 Task: Select Convert Text to Traditional Chinese
Action: Mouse moved to (283, 251)
Screenshot: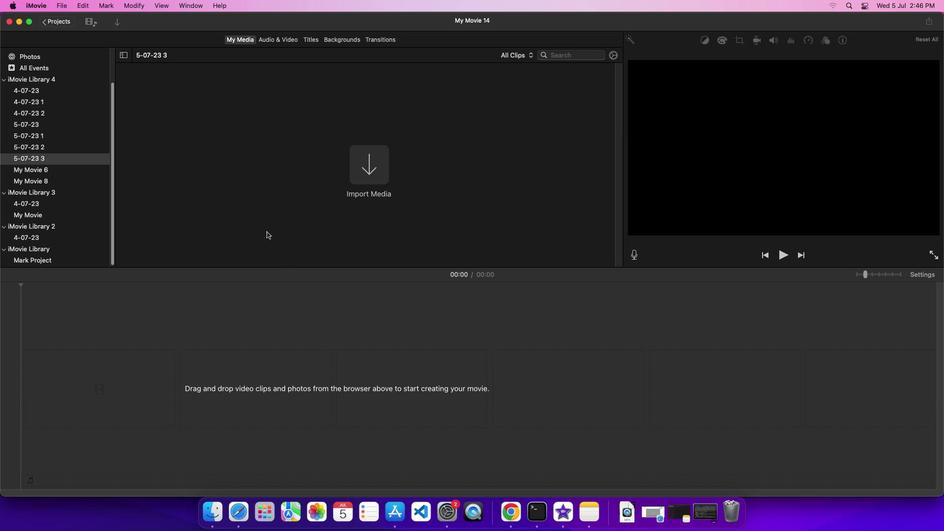 
Action: Mouse pressed left at (283, 251)
Screenshot: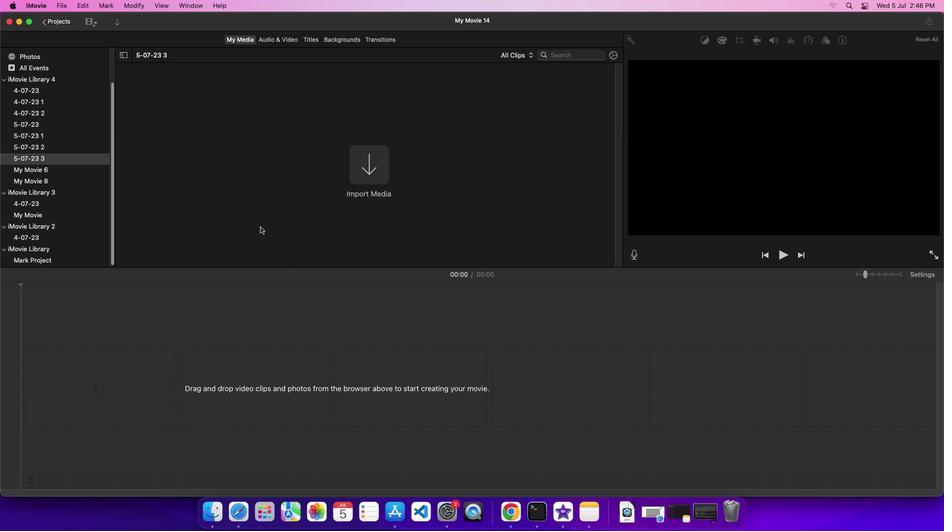 
Action: Mouse moved to (44, 4)
Screenshot: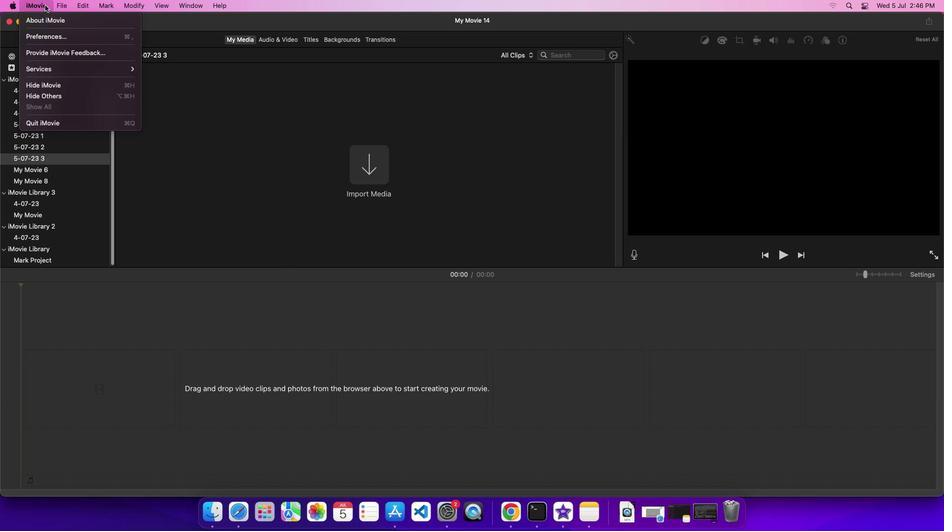 
Action: Mouse pressed left at (44, 4)
Screenshot: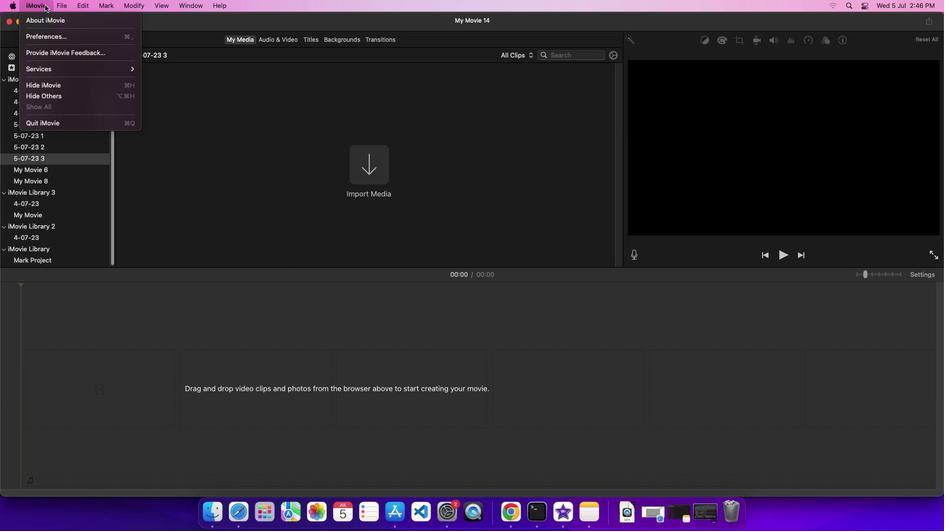 
Action: Mouse moved to (71, 65)
Screenshot: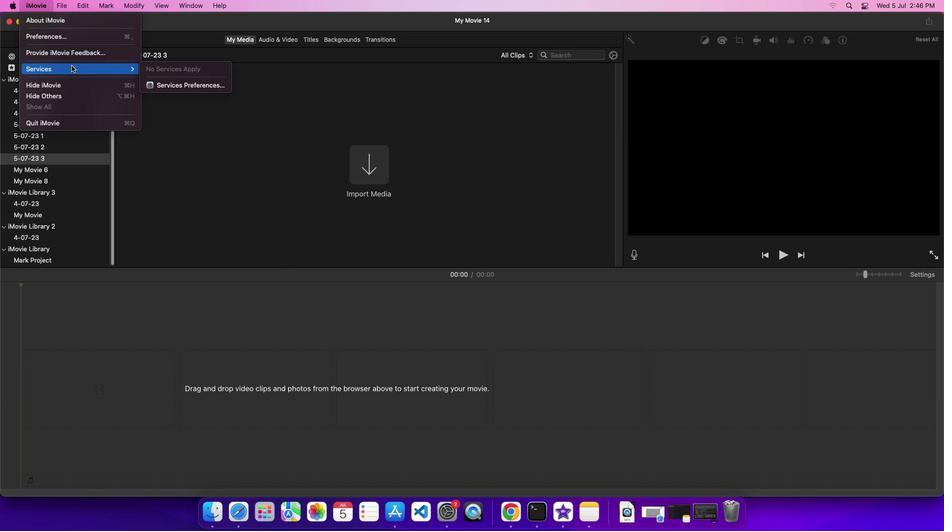 
Action: Mouse pressed left at (71, 65)
Screenshot: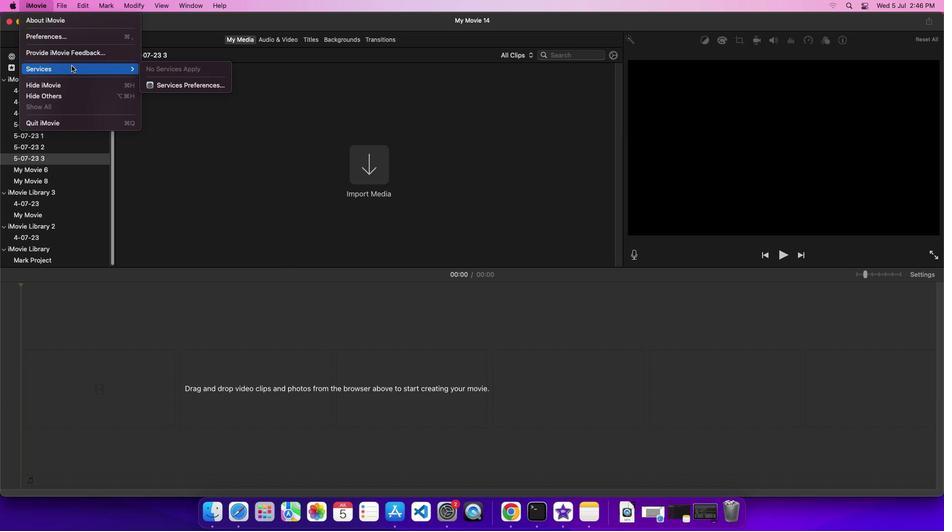 
Action: Mouse moved to (185, 86)
Screenshot: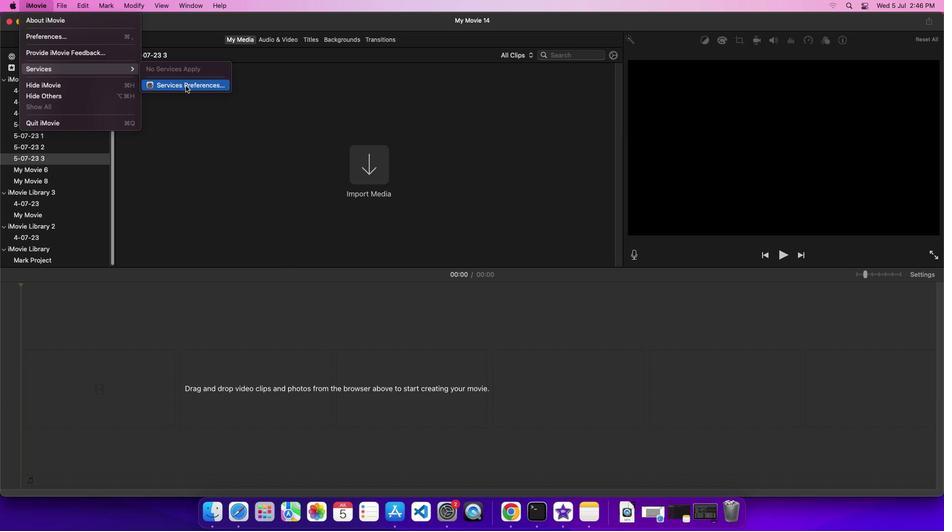 
Action: Mouse pressed left at (185, 86)
Screenshot: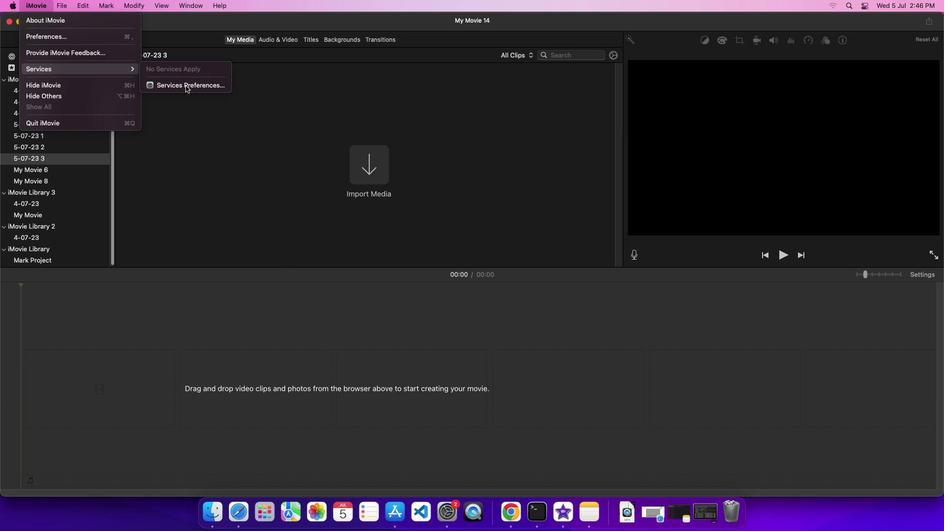 
Action: Mouse moved to (578, 240)
Screenshot: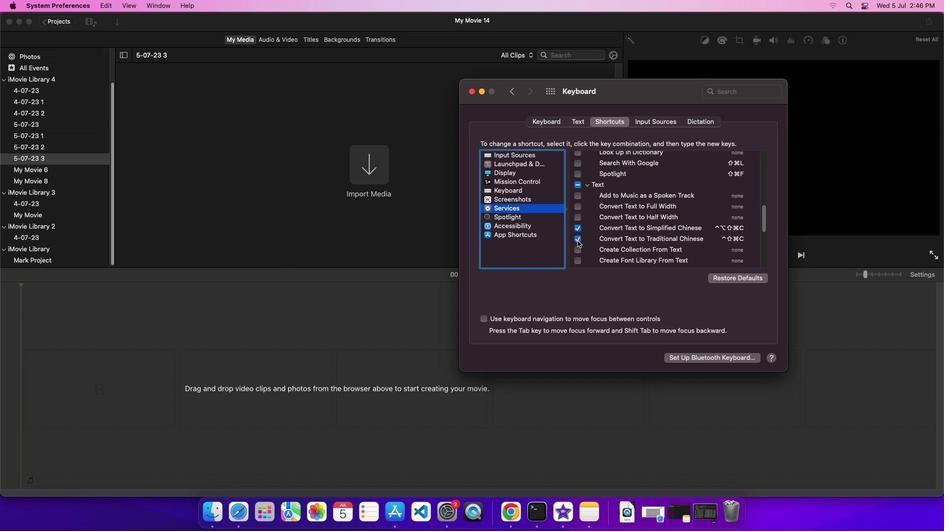 
Action: Mouse pressed left at (578, 240)
Screenshot: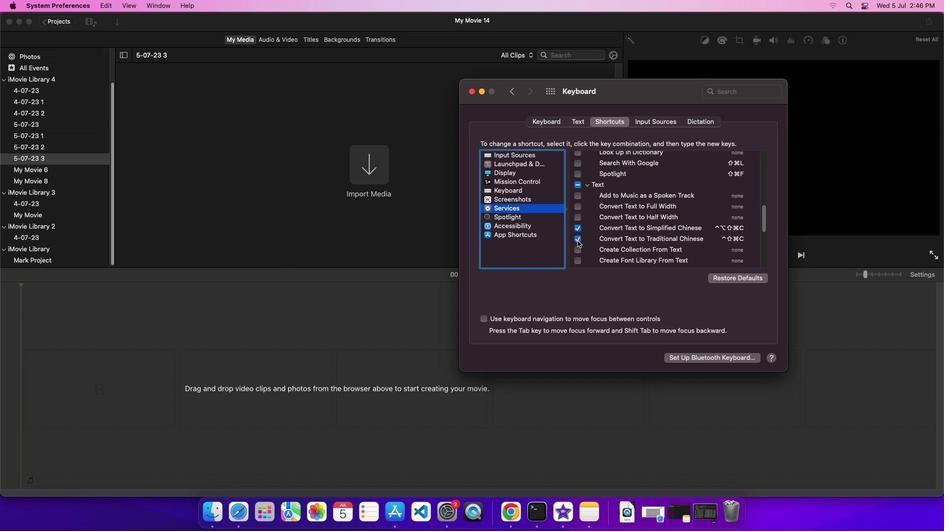 
Action: Mouse moved to (603, 248)
Screenshot: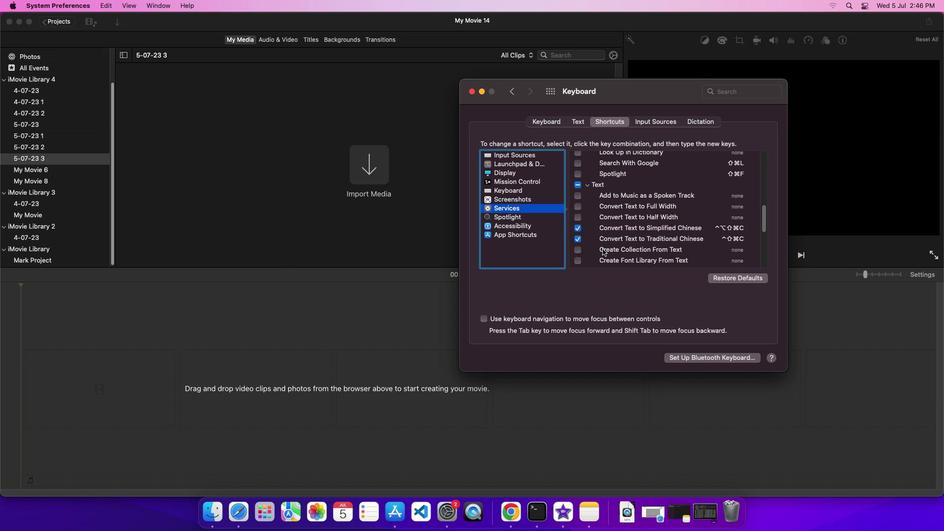 
